 Task: Create Workspace Human Resources Consulting Workspace description Monitor and track company industry standards and best practices. Workspace type Other
Action: Mouse moved to (373, 61)
Screenshot: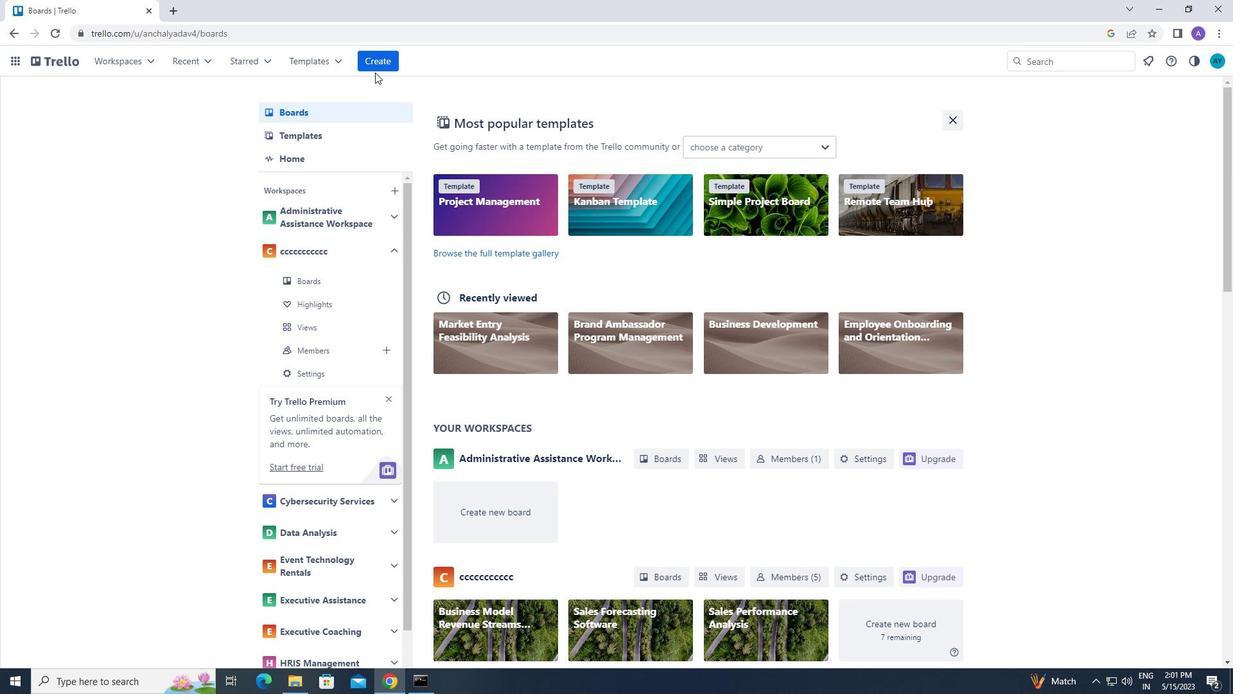 
Action: Mouse pressed left at (373, 61)
Screenshot: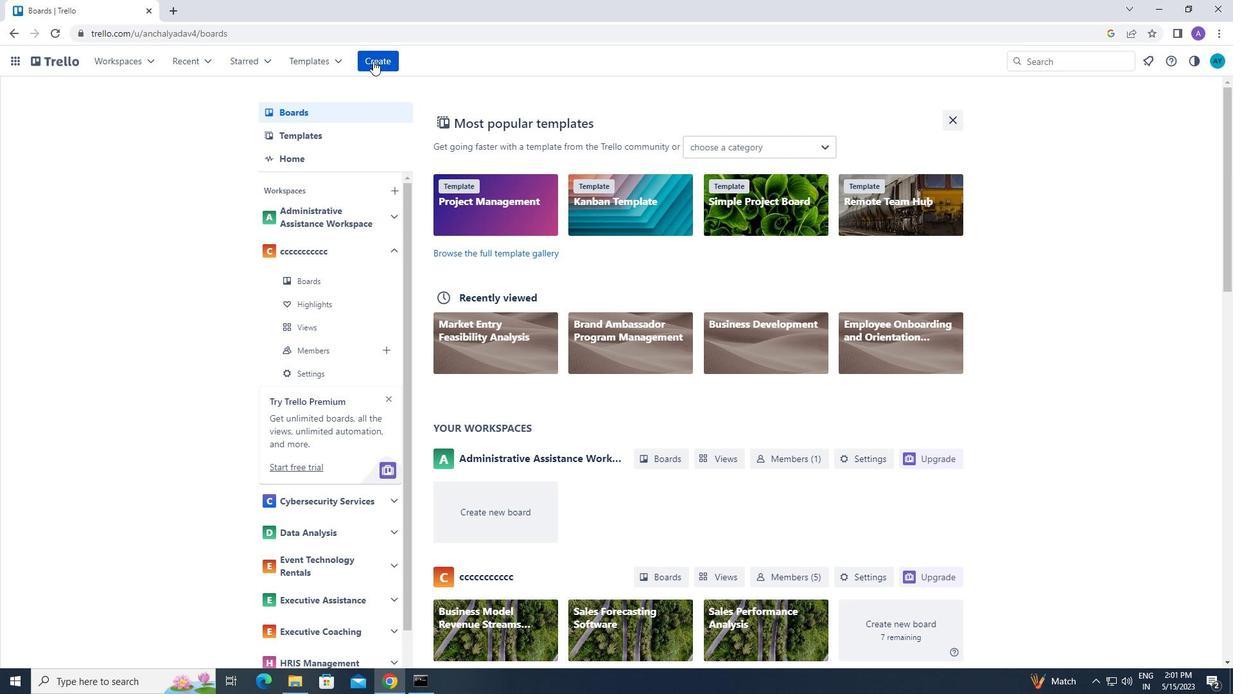 
Action: Mouse moved to (414, 195)
Screenshot: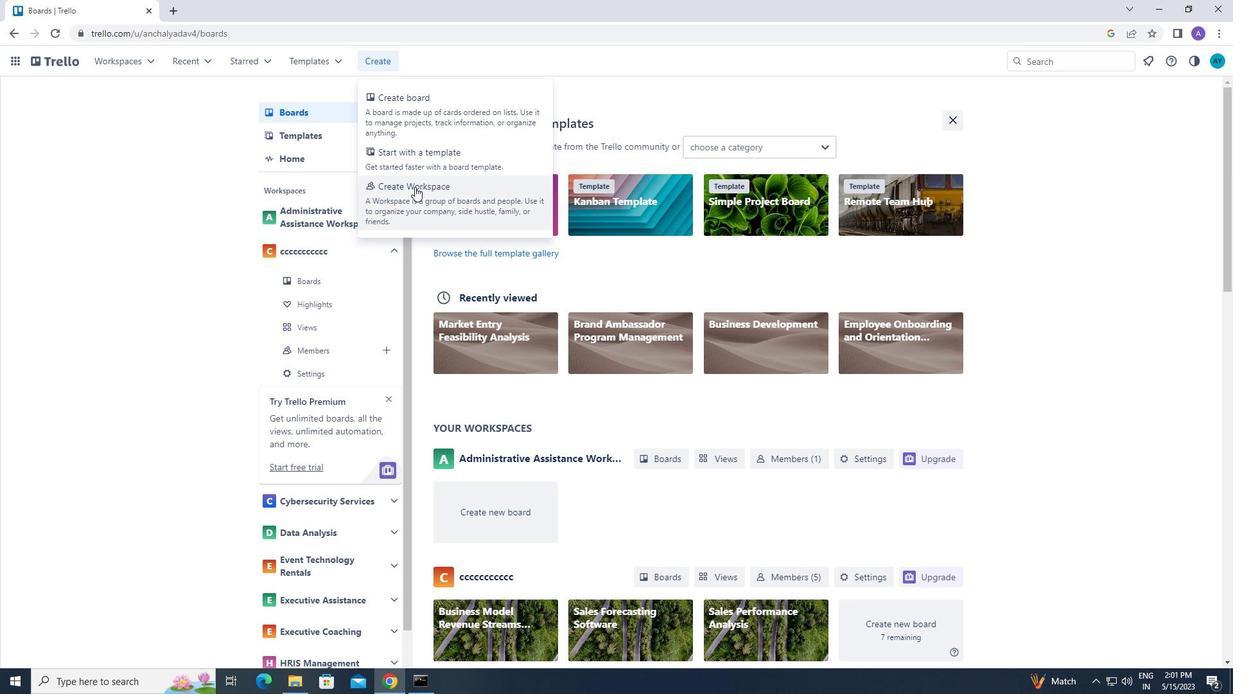 
Action: Mouse pressed left at (414, 195)
Screenshot: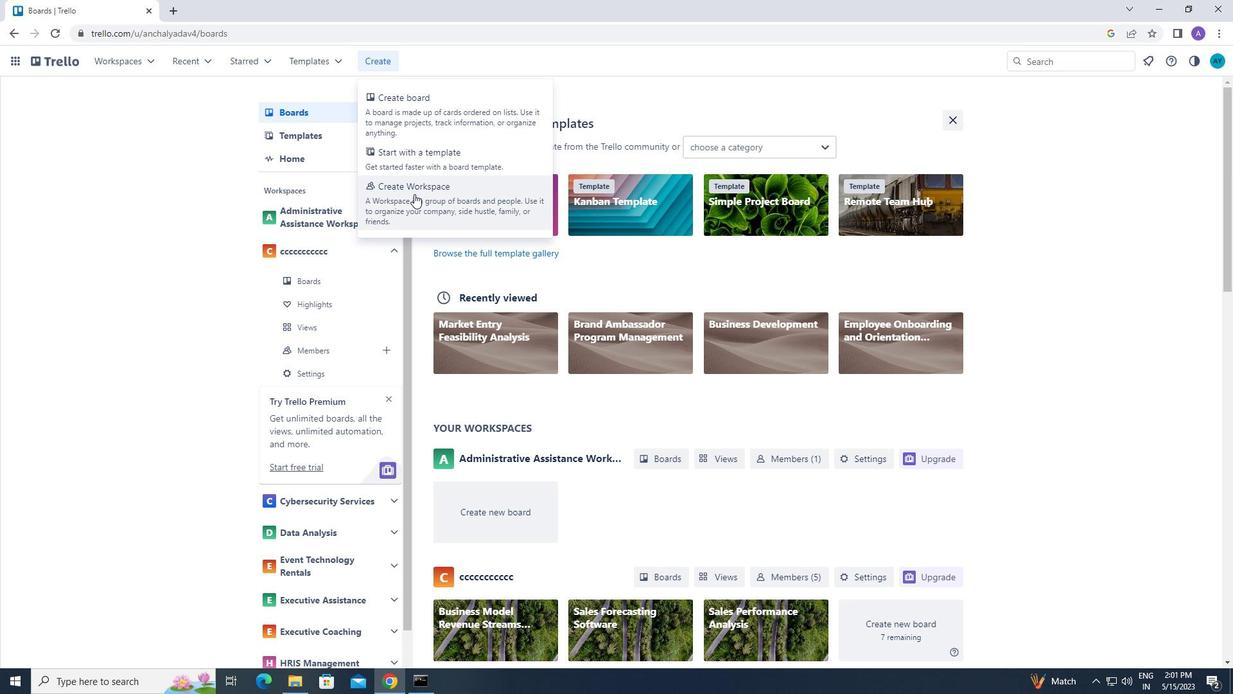 
Action: Mouse moved to (414, 221)
Screenshot: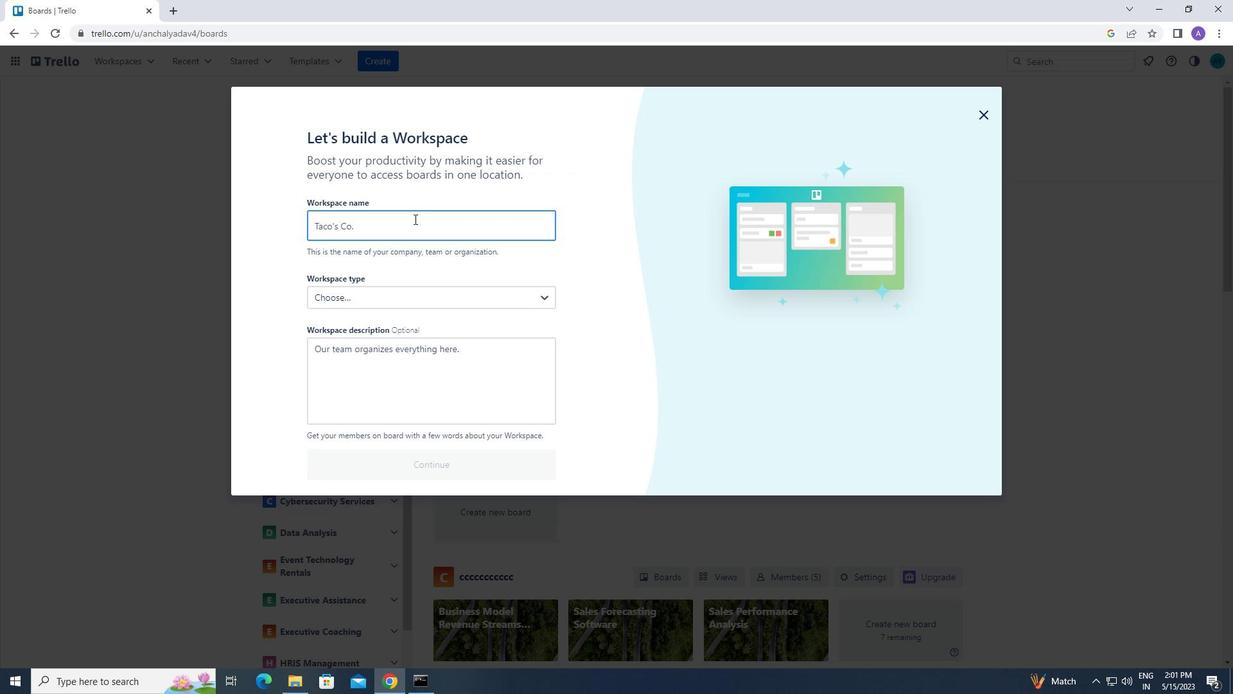 
Action: Mouse pressed left at (414, 221)
Screenshot: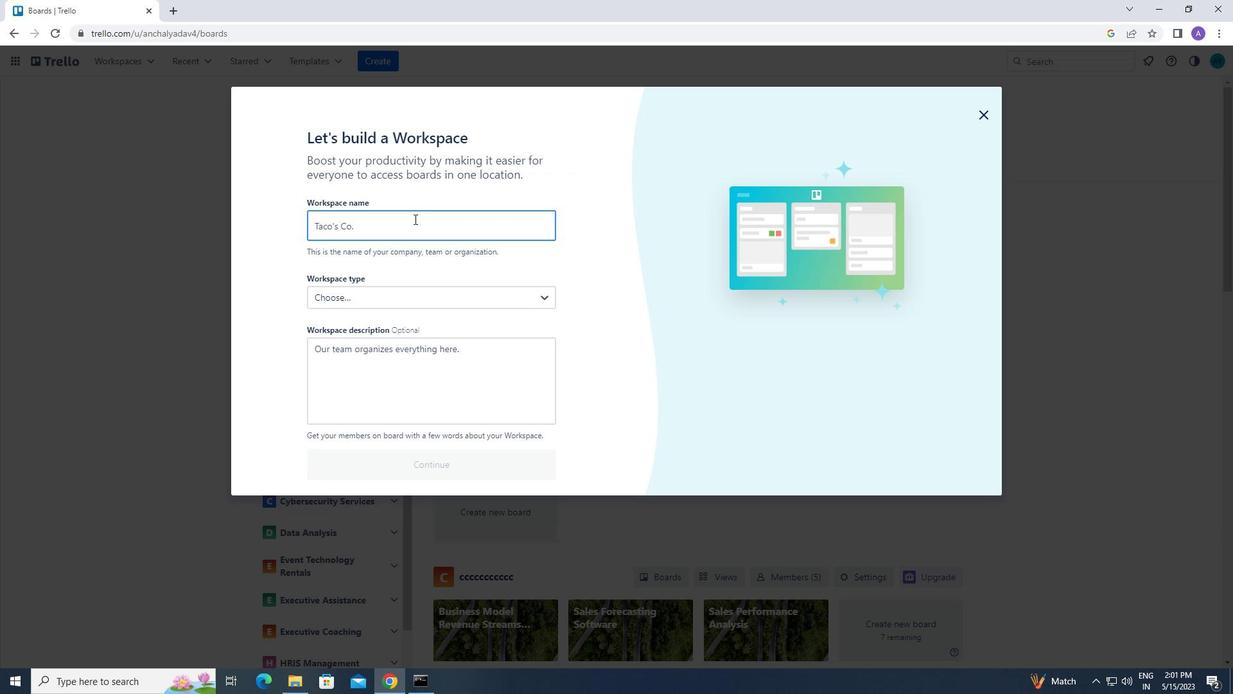 
Action: Key pressed <Key.caps_lock>h<Key.caps_lock>uman<Key.space><Key.caps_lock>r<Key.caps_lock>esources<Key.space><Key.caps_lock>c<Key.caps_lock>onsi=<Key.backspace><Key.backspace>ul
Screenshot: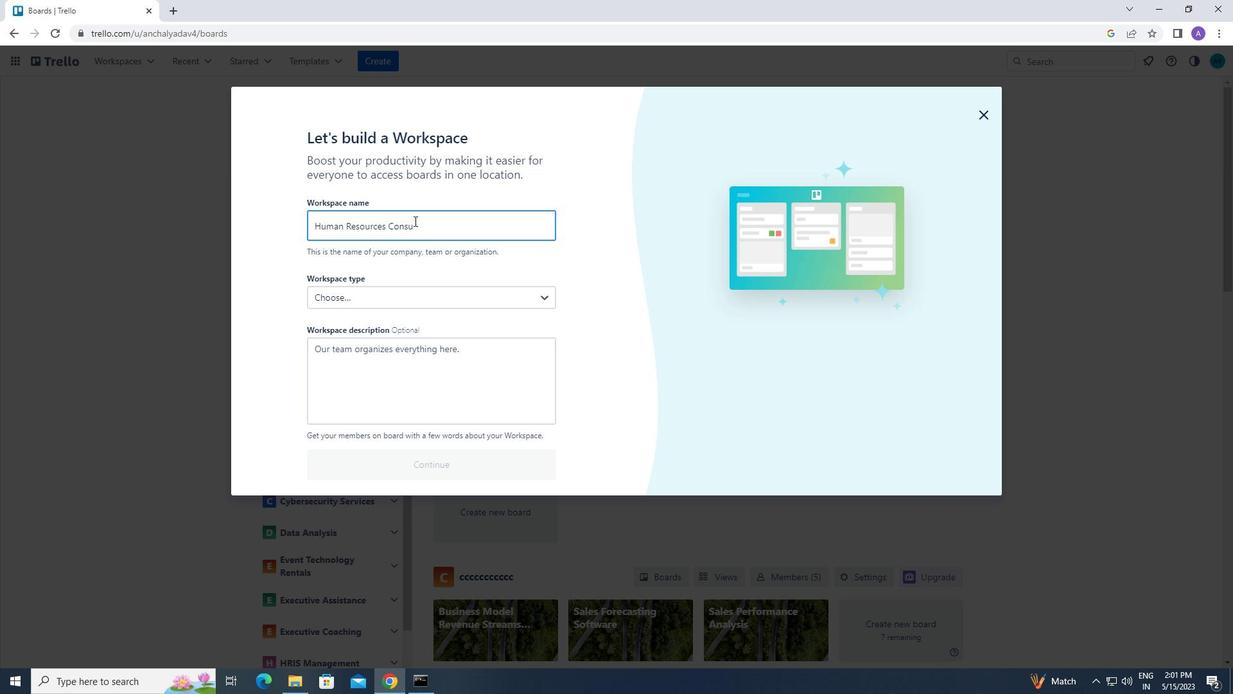 
Action: Mouse moved to (517, 205)
Screenshot: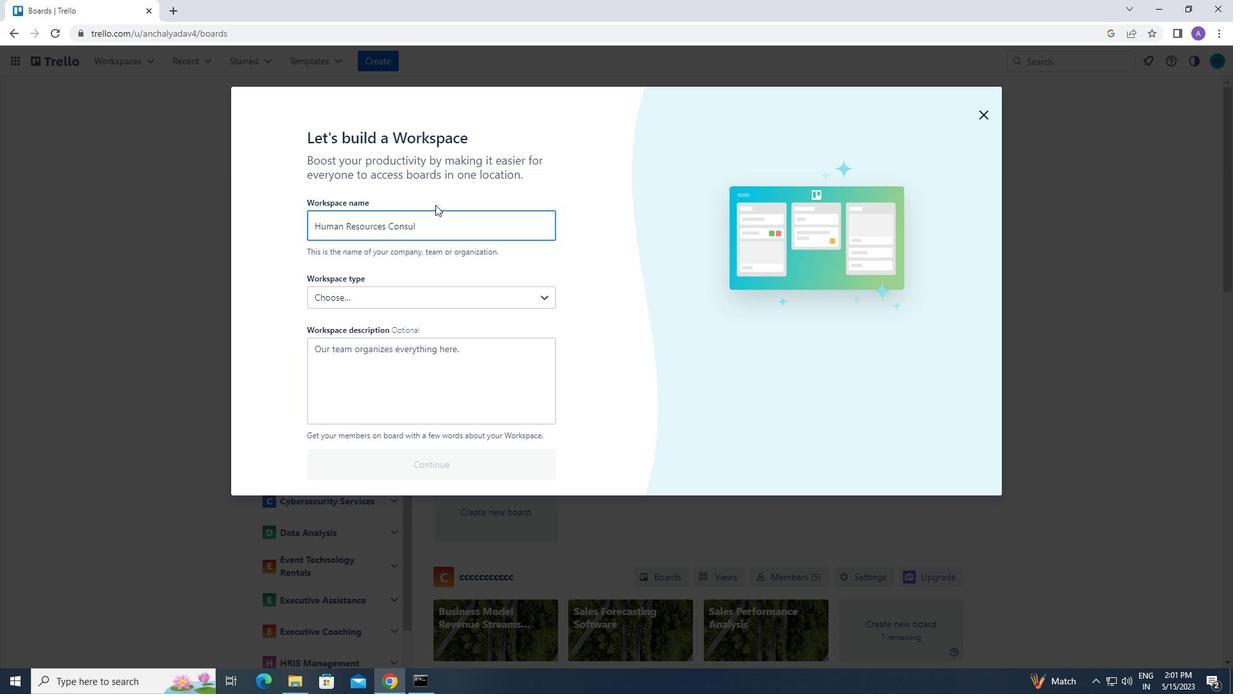
Action: Key pressed t
Screenshot: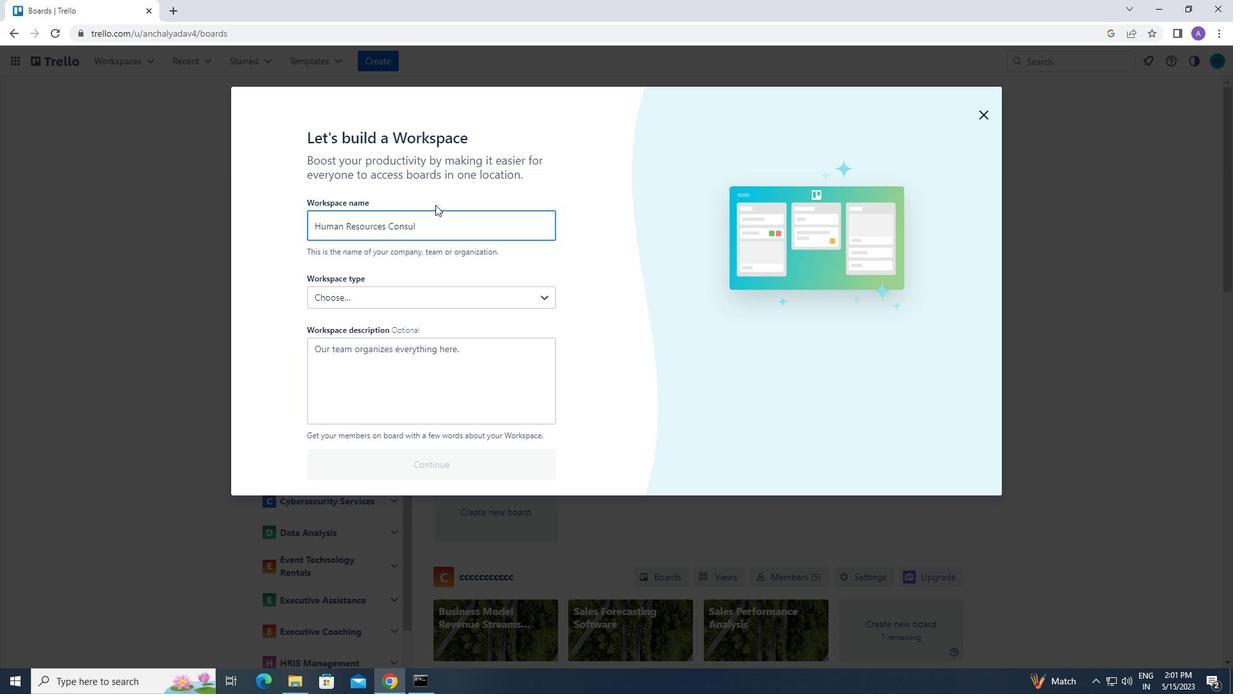 
Action: Mouse moved to (658, 219)
Screenshot: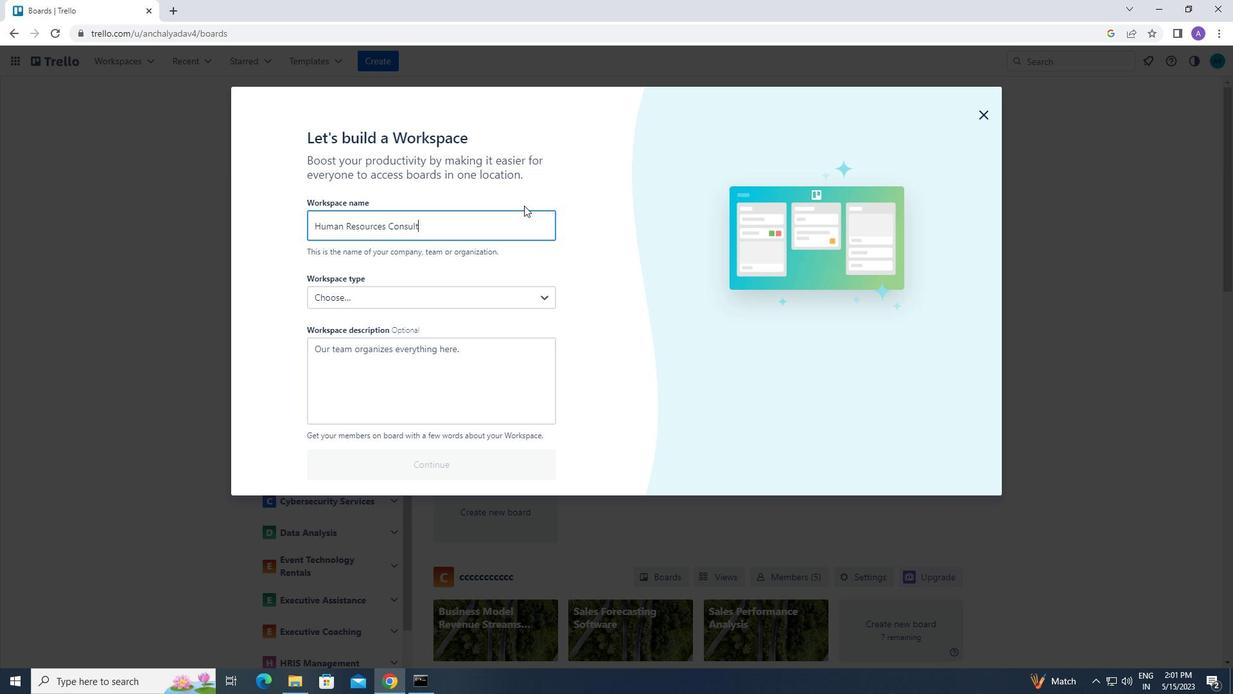 
Action: Key pressed ing
Screenshot: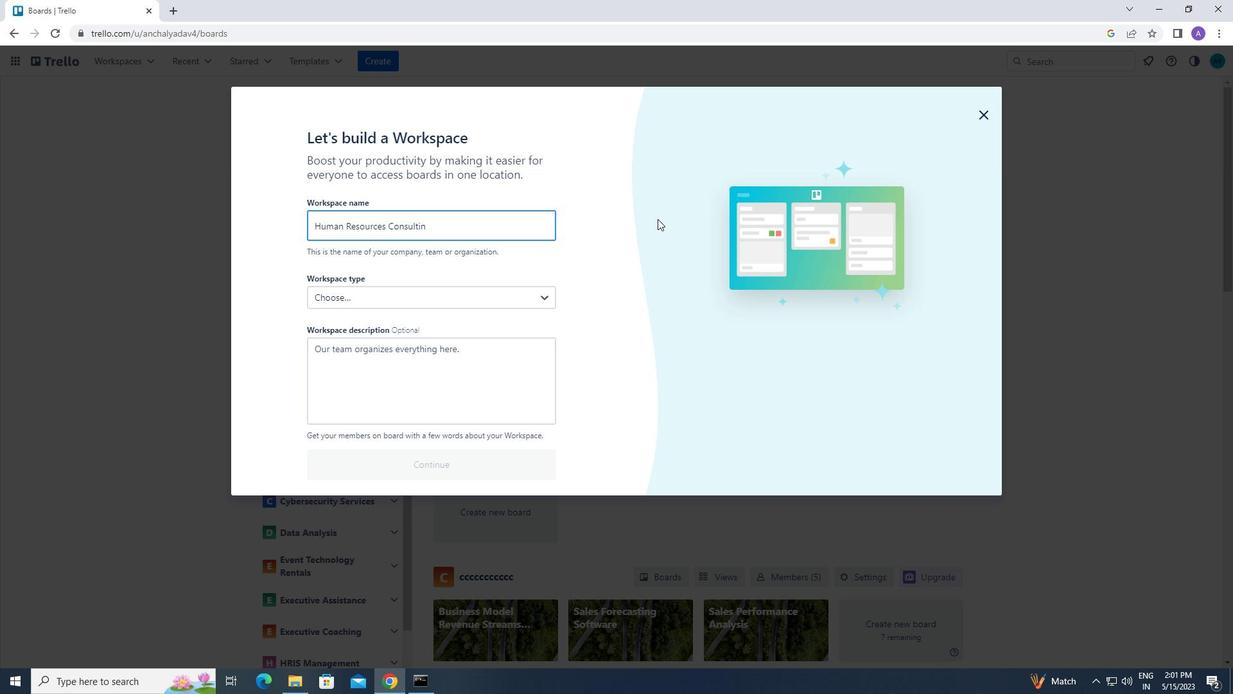 
Action: Mouse moved to (350, 360)
Screenshot: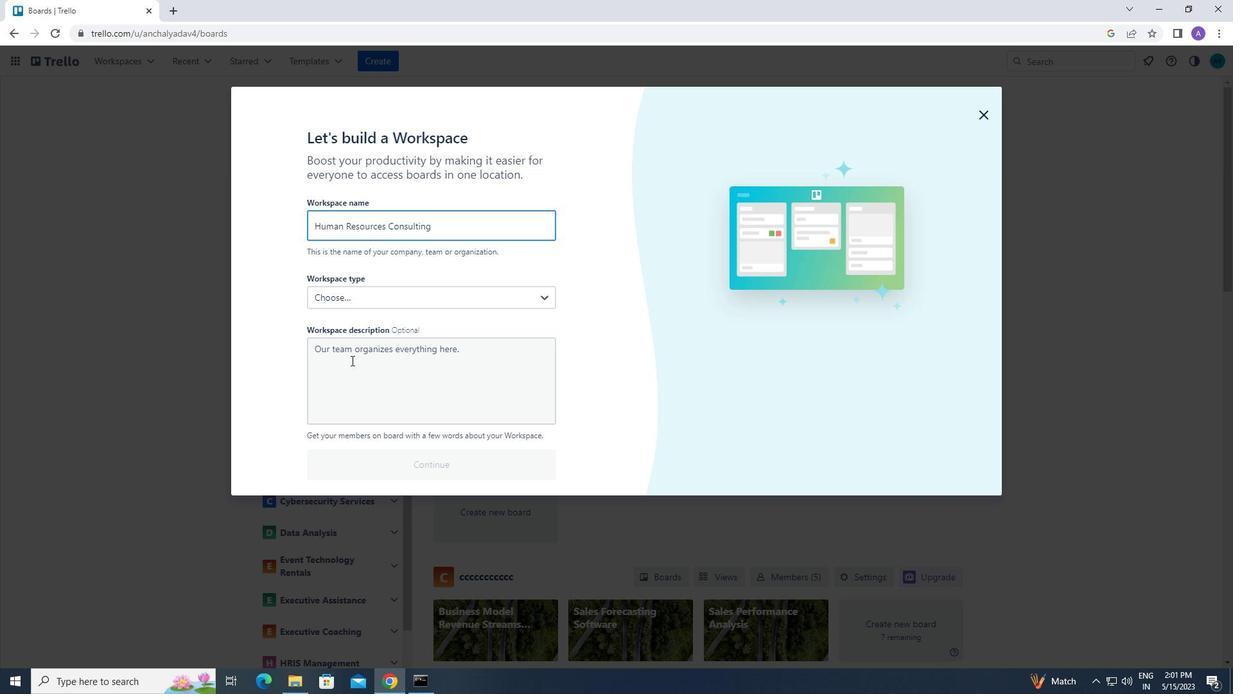 
Action: Mouse pressed left at (350, 360)
Screenshot: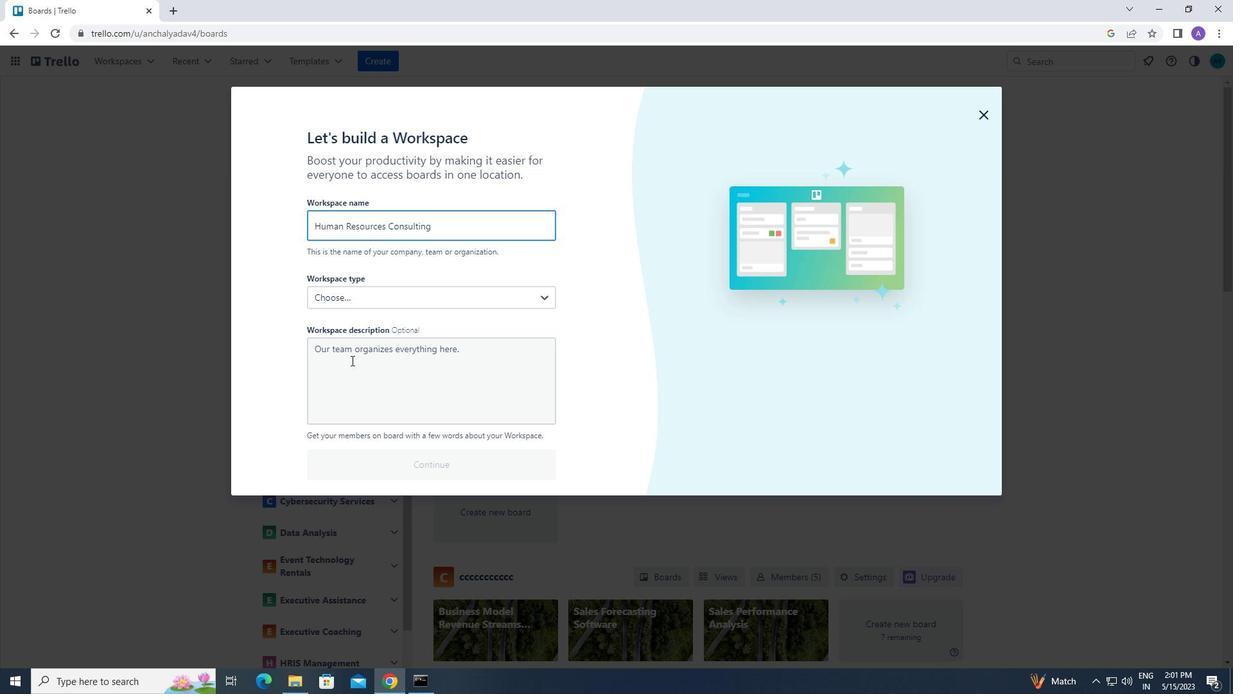 
Action: Key pressed <Key.caps_lock>m<Key.caps_lock>onitor<Key.space>
Screenshot: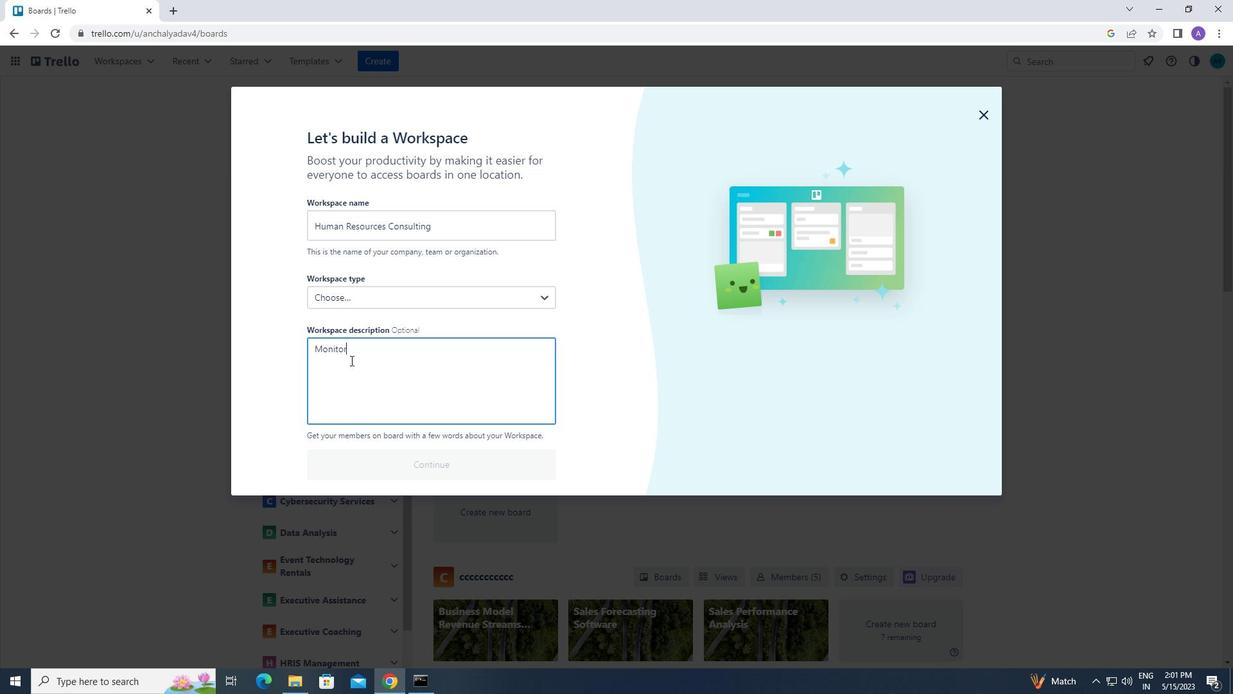 
Action: Mouse moved to (685, 330)
Screenshot: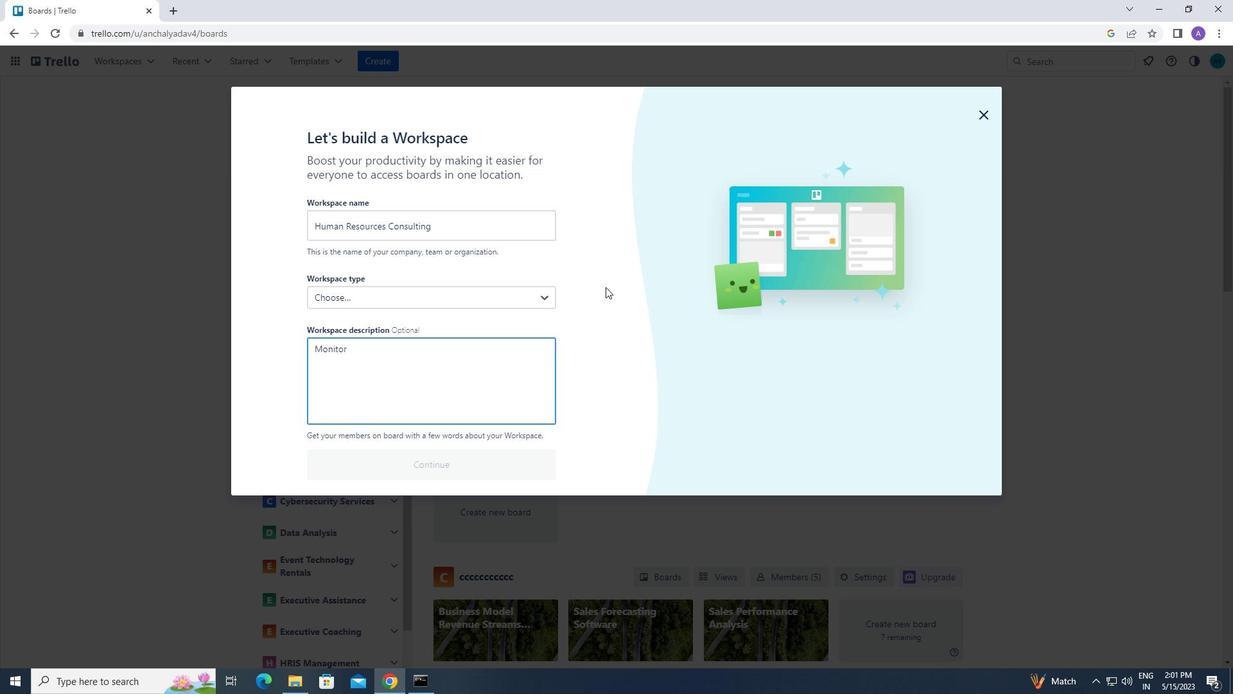 
Action: Key pressed a
Screenshot: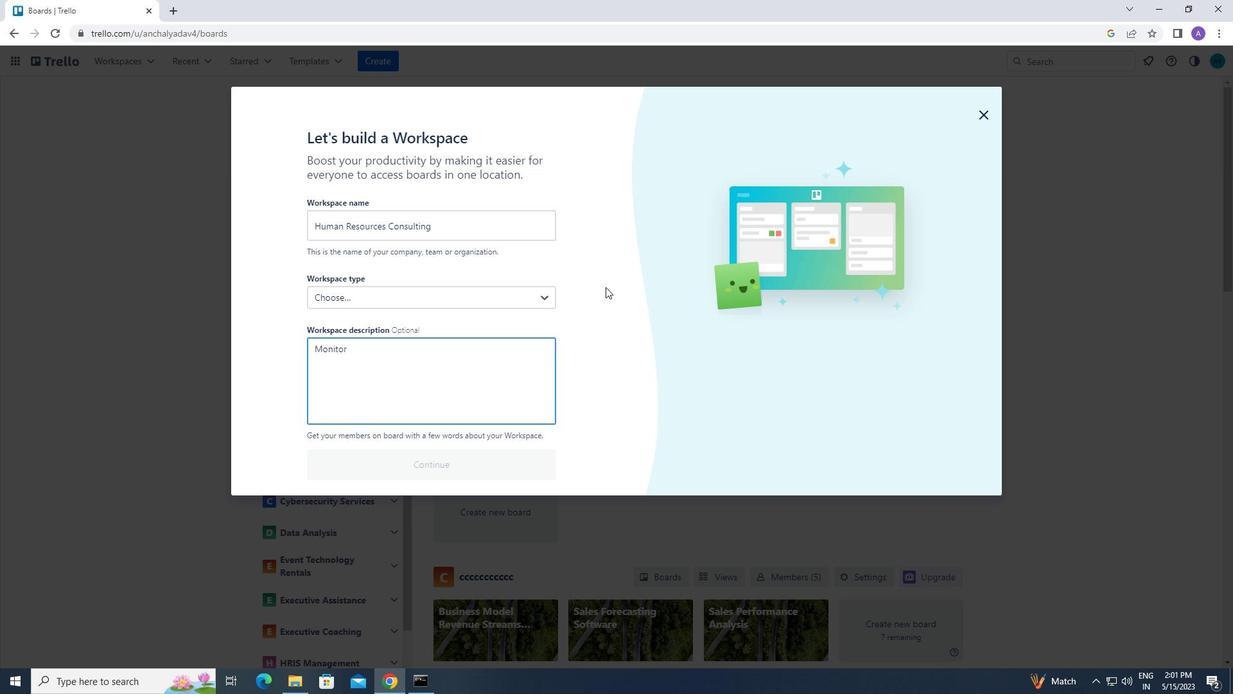 
Action: Mouse moved to (690, 332)
Screenshot: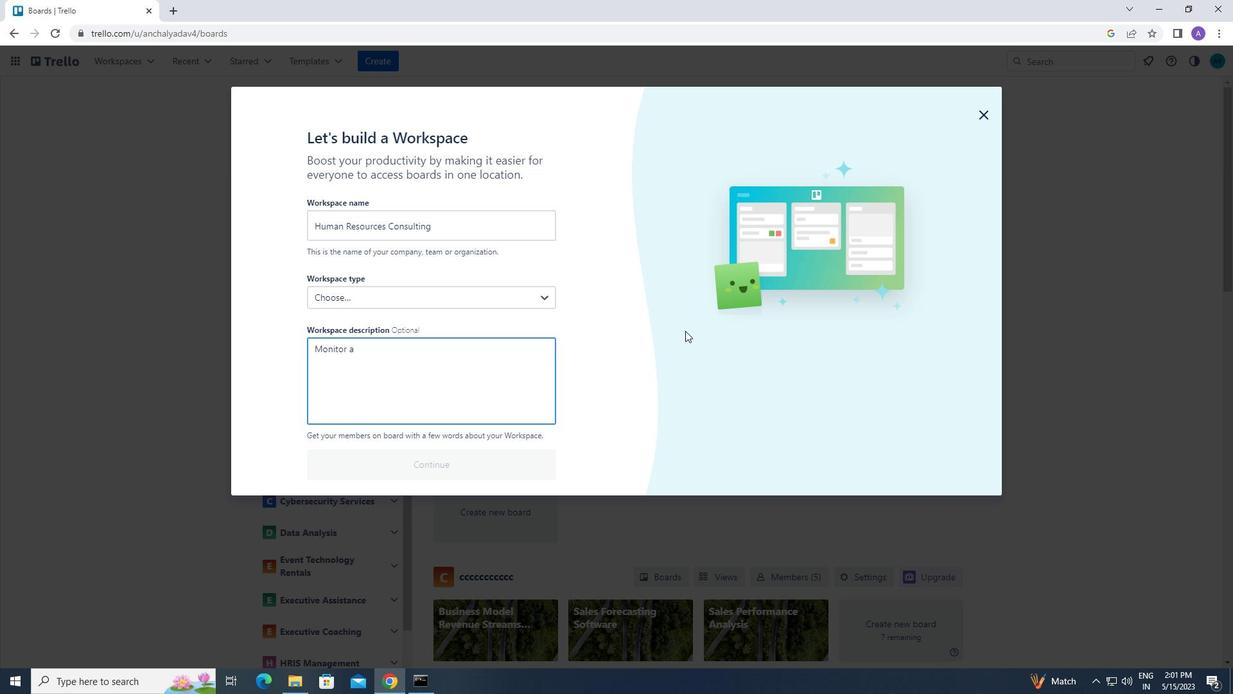 
Action: Key pressed n
Screenshot: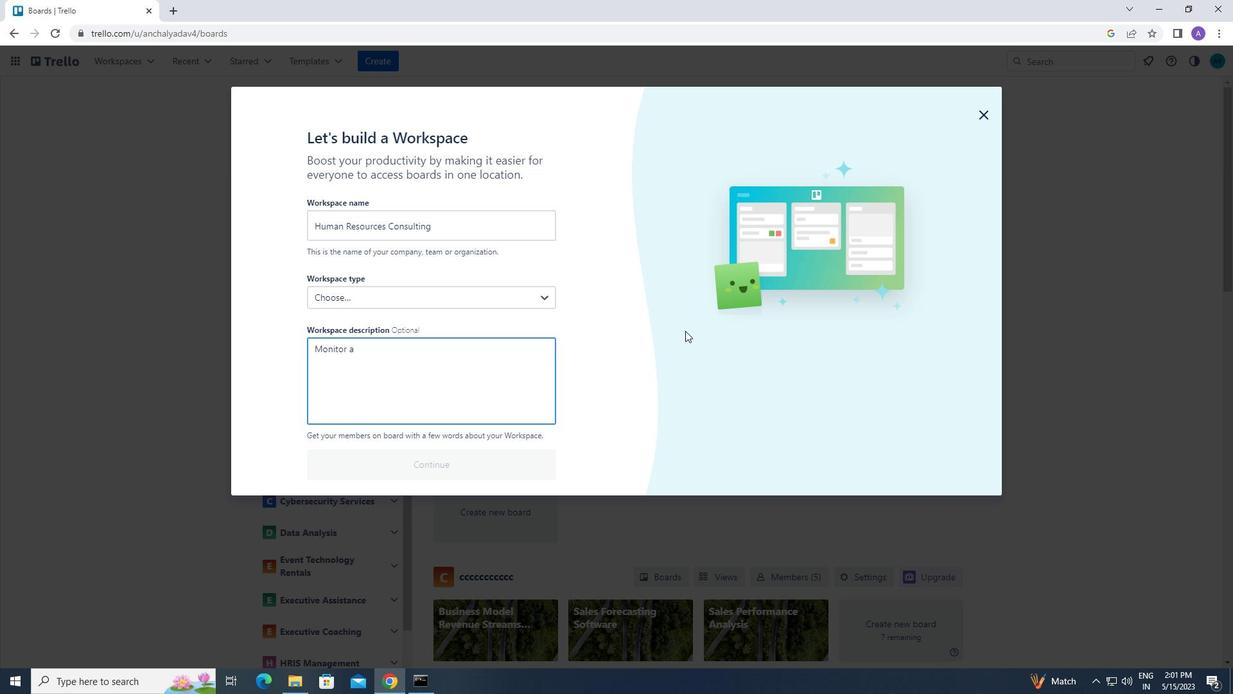 
Action: Mouse moved to (691, 332)
Screenshot: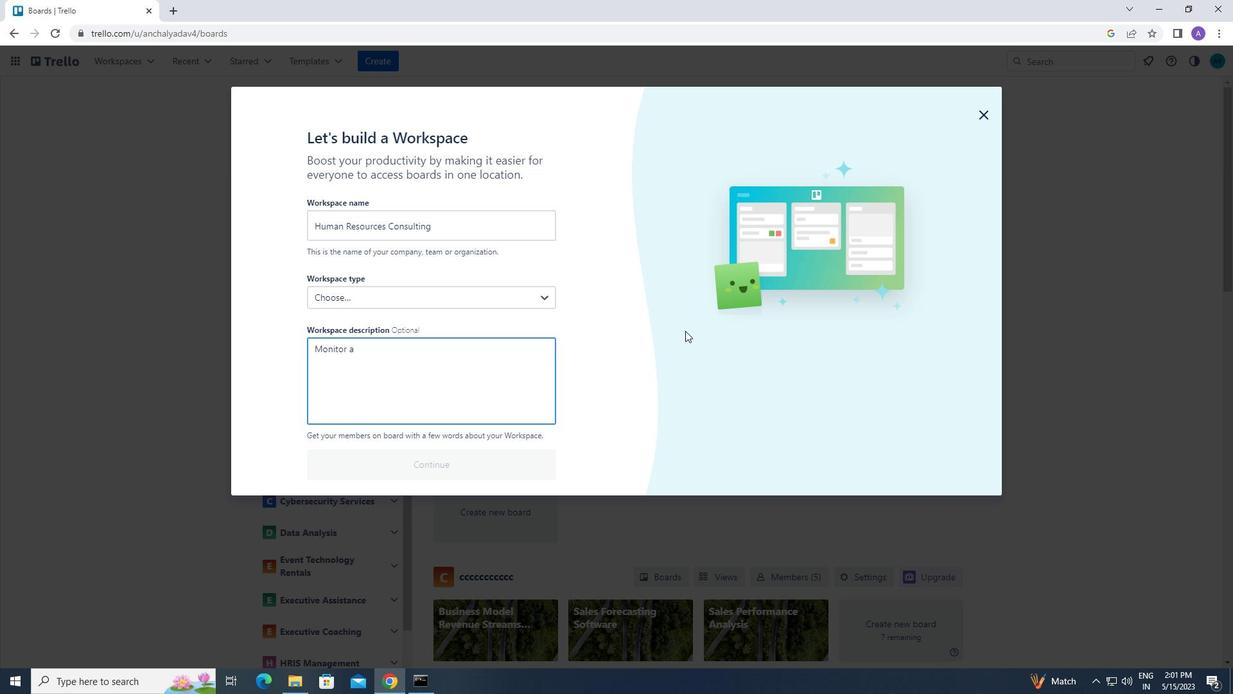 
Action: Key pressed d<Key.space>track<Key.space>company<Key.space>industry<Key.space>standards
Screenshot: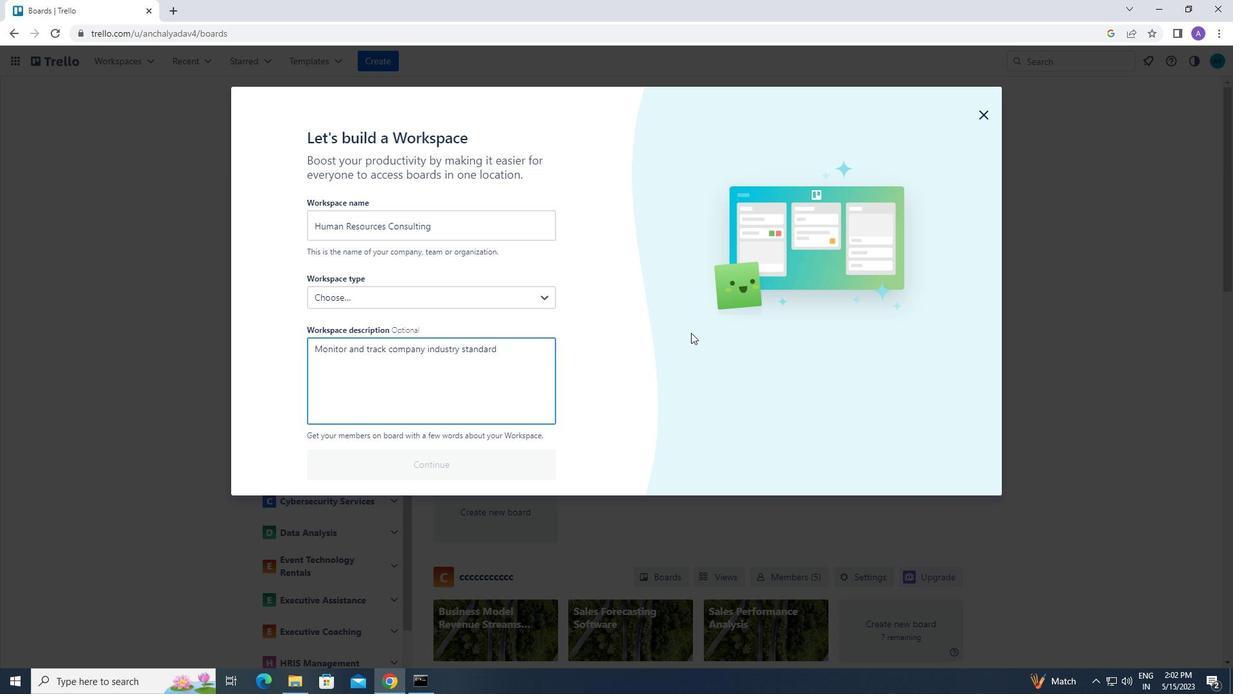
Action: Mouse moved to (695, 334)
Screenshot: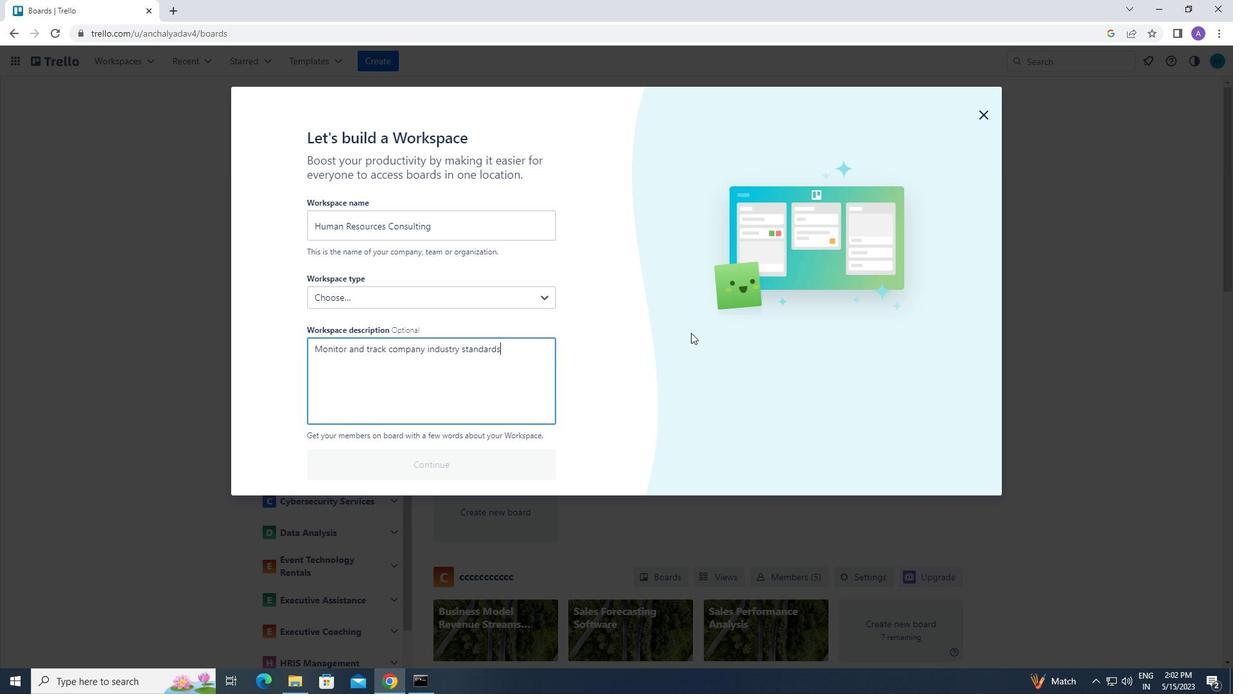 
Action: Key pressed <Key.space>and<Key.space>best<Key.space>practices
Screenshot: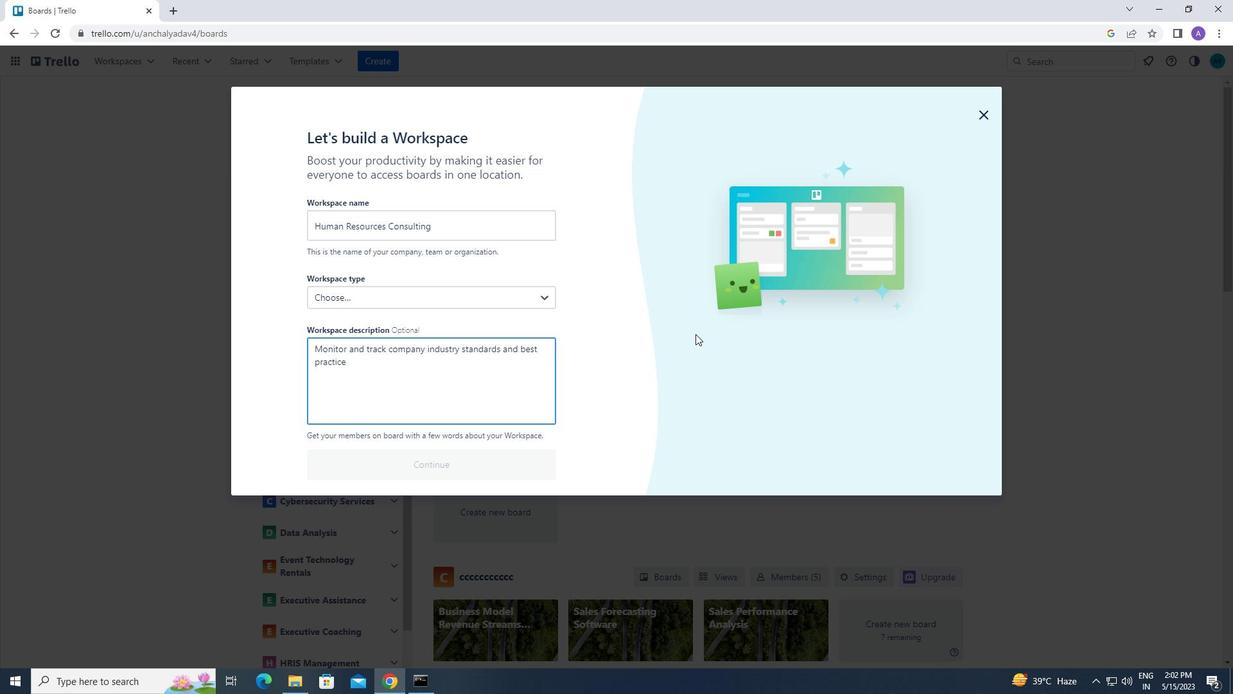 
Action: Mouse moved to (486, 287)
Screenshot: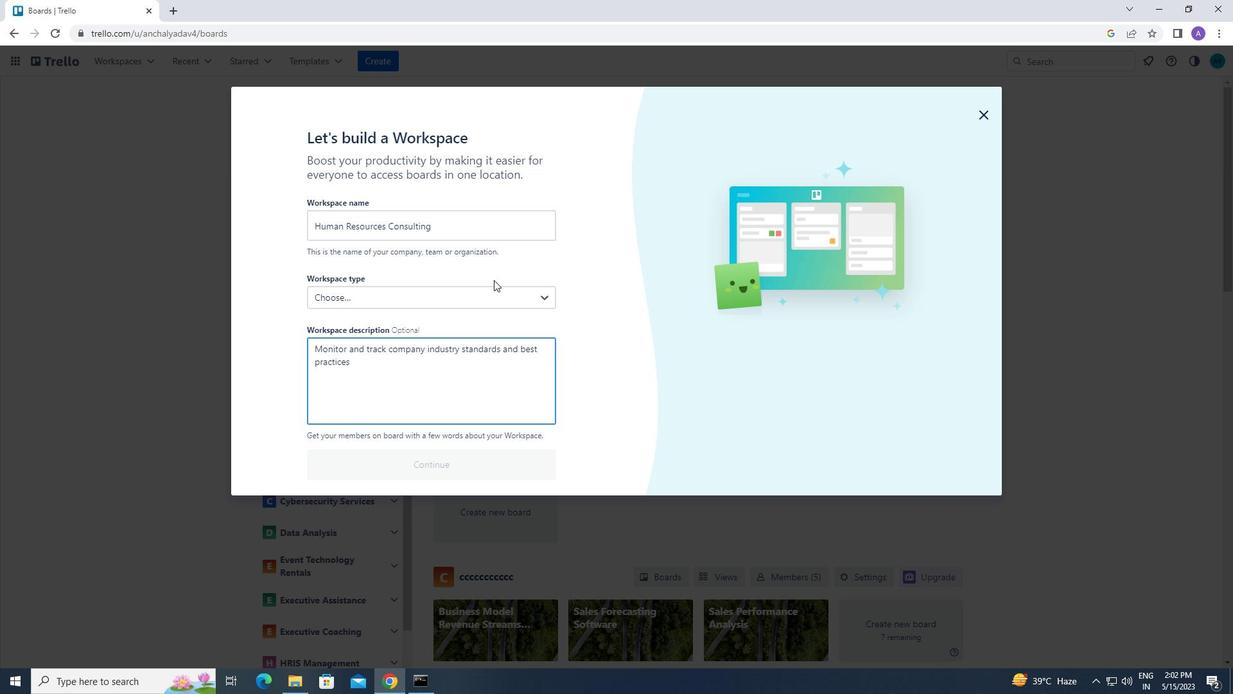 
Action: Mouse pressed left at (486, 287)
Screenshot: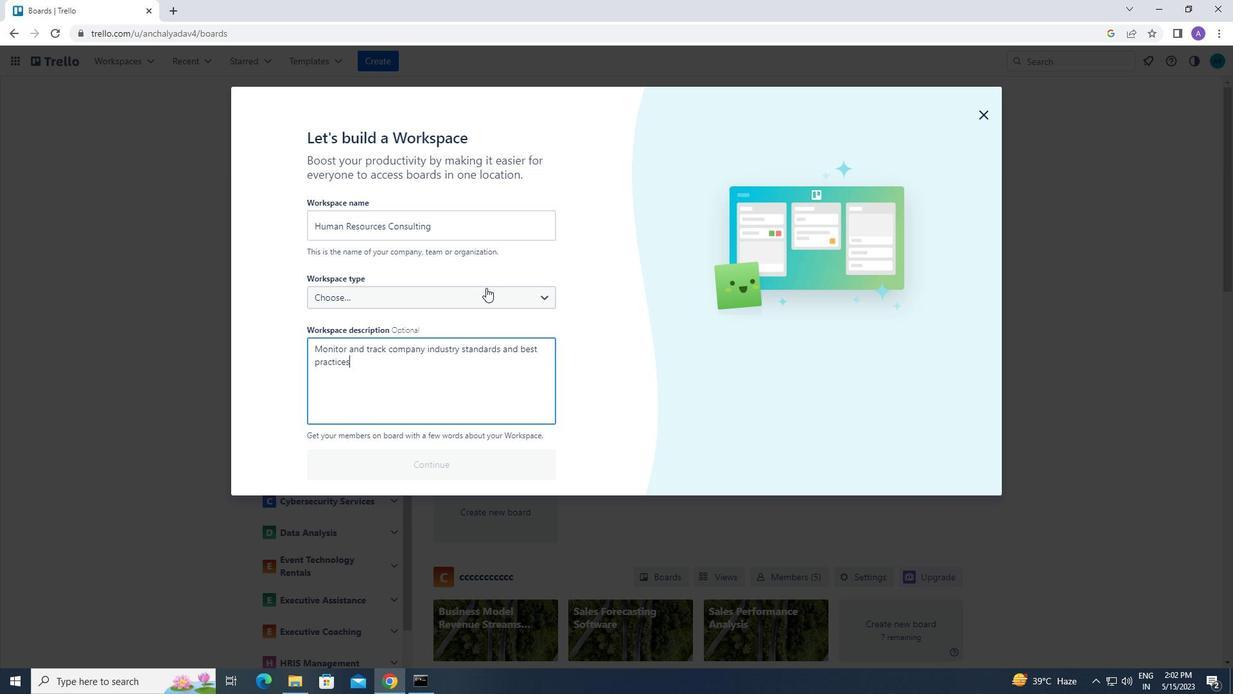 
Action: Mouse moved to (414, 469)
Screenshot: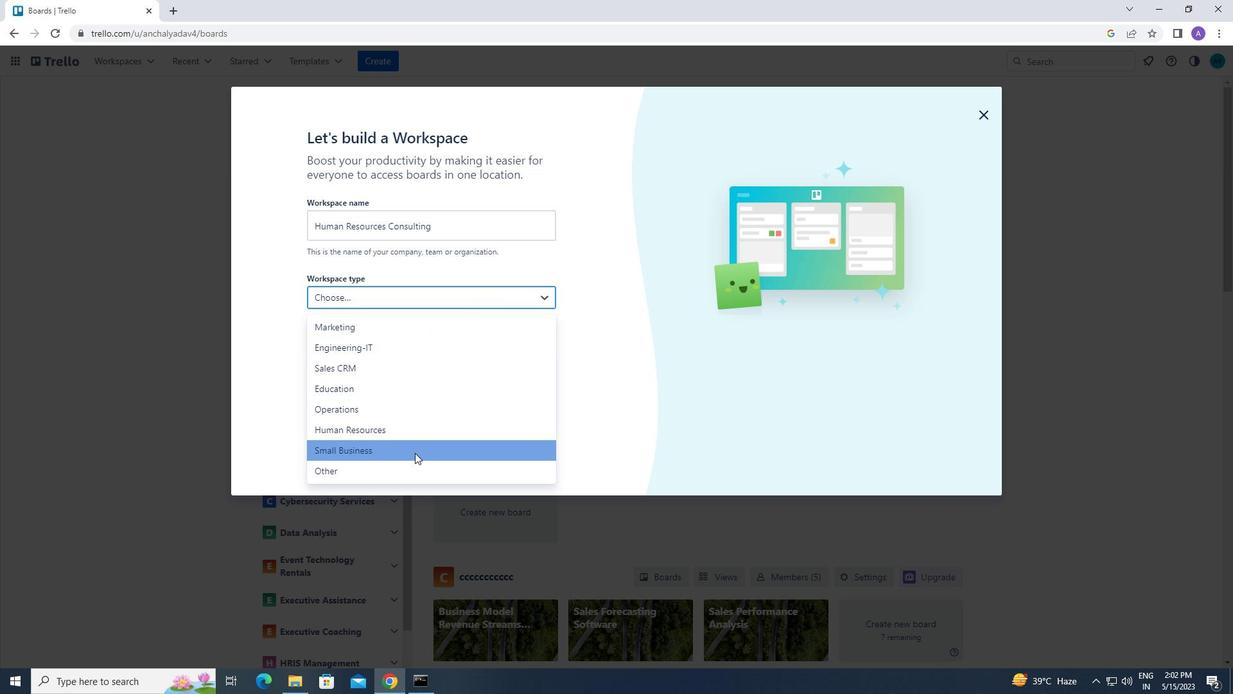 
Action: Mouse pressed left at (414, 469)
Screenshot: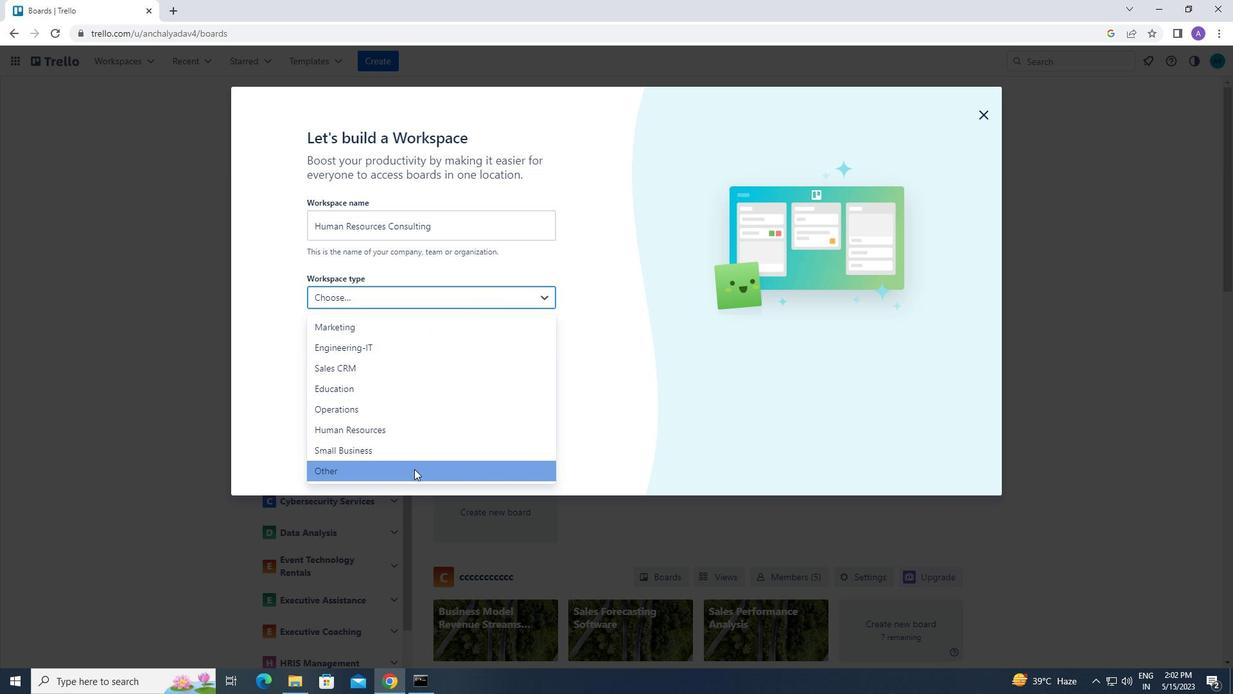 
Action: Mouse pressed left at (414, 469)
Screenshot: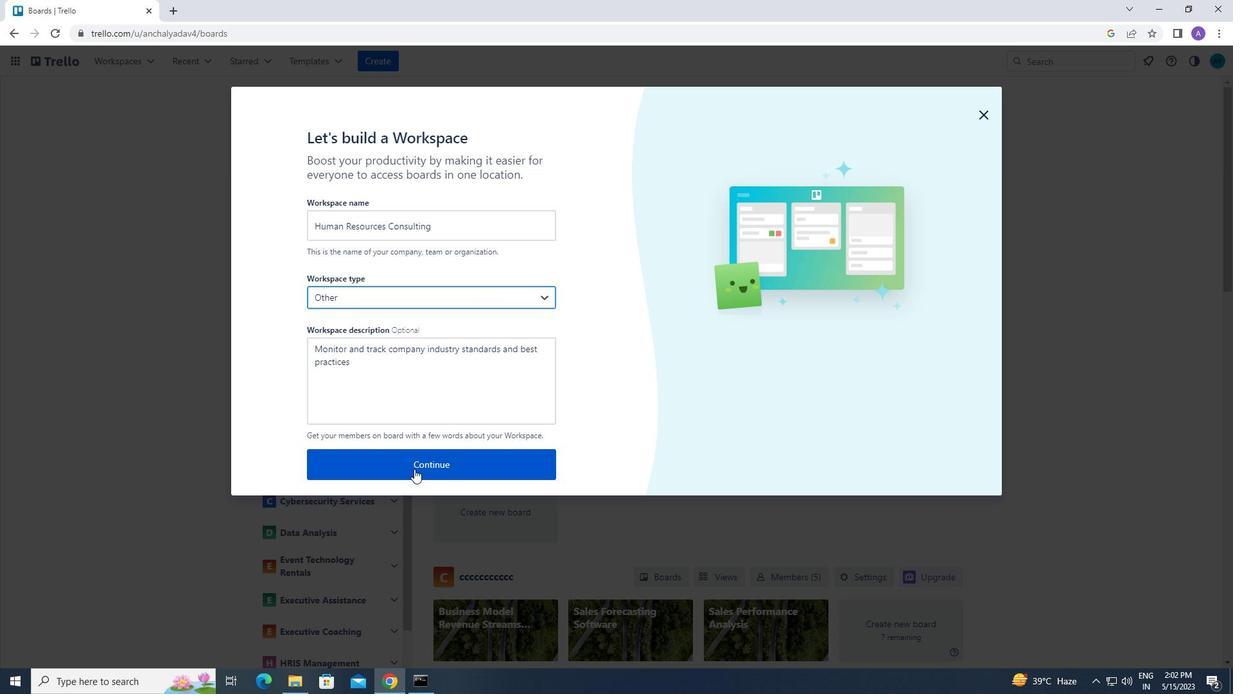 
